 Task: Add the task  Develop a content management system (CMS) for a website to the section Agile Alliance in the project AgileBee and add a Due Date to the respective task as 2023/10/16
Action: Mouse moved to (71, 283)
Screenshot: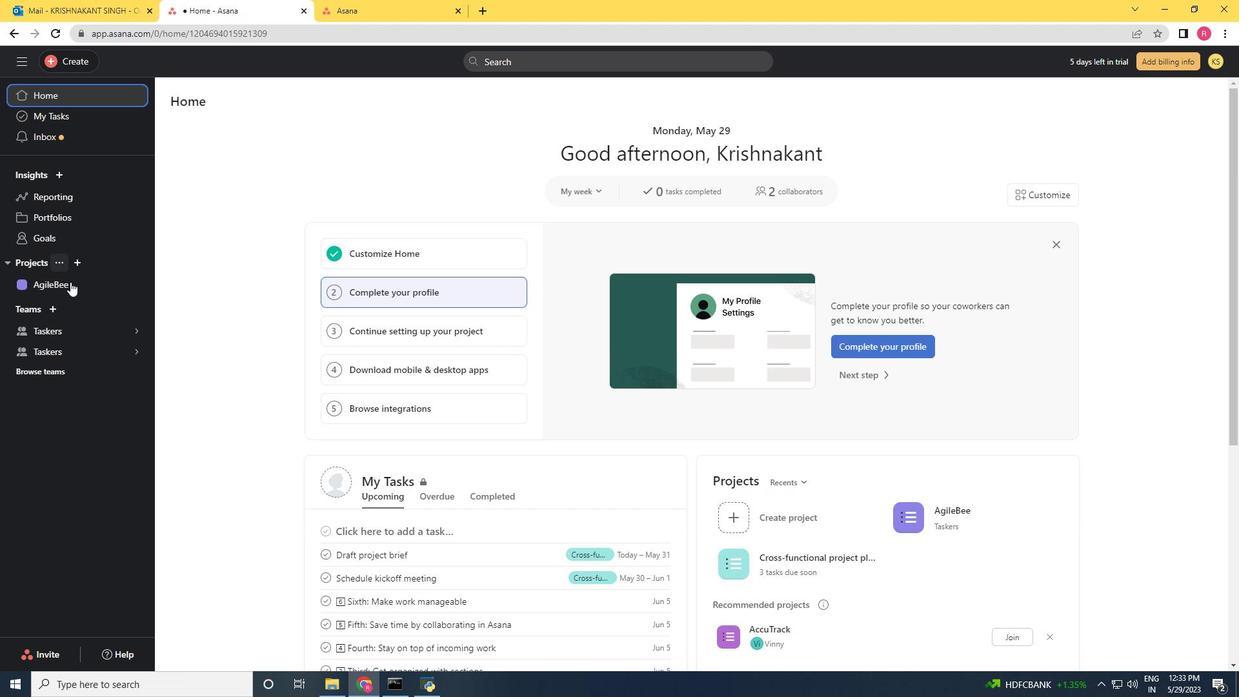 
Action: Mouse pressed left at (71, 283)
Screenshot: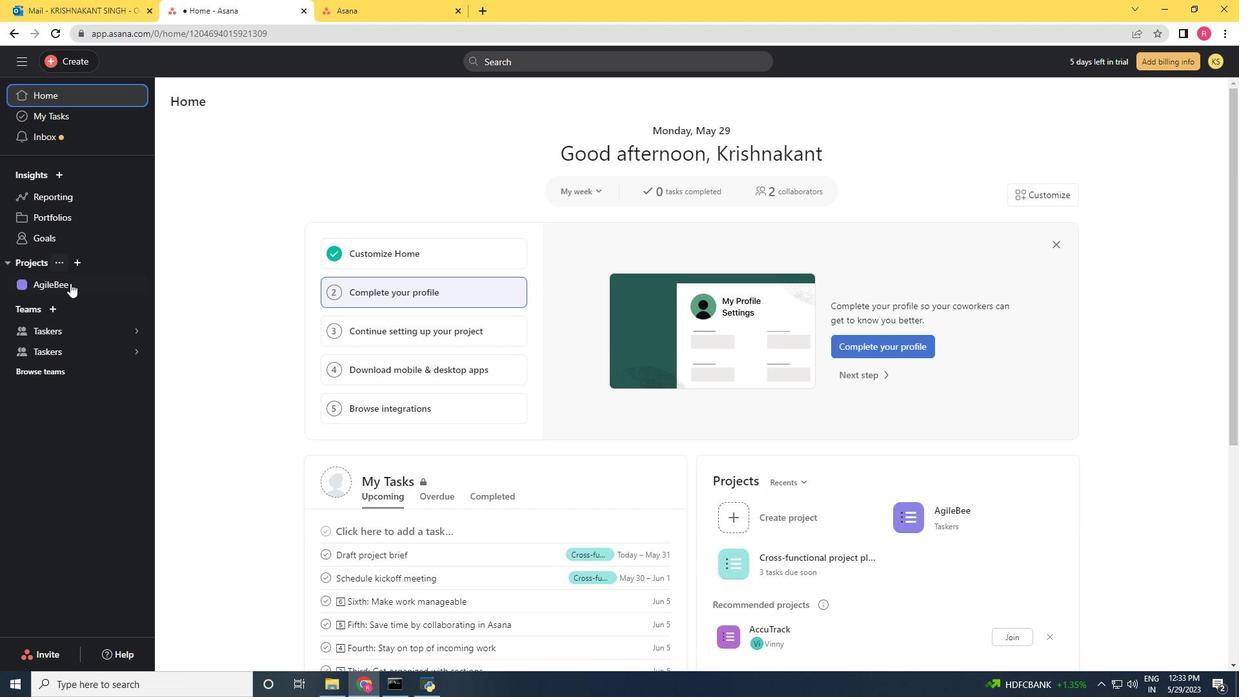
Action: Mouse moved to (838, 280)
Screenshot: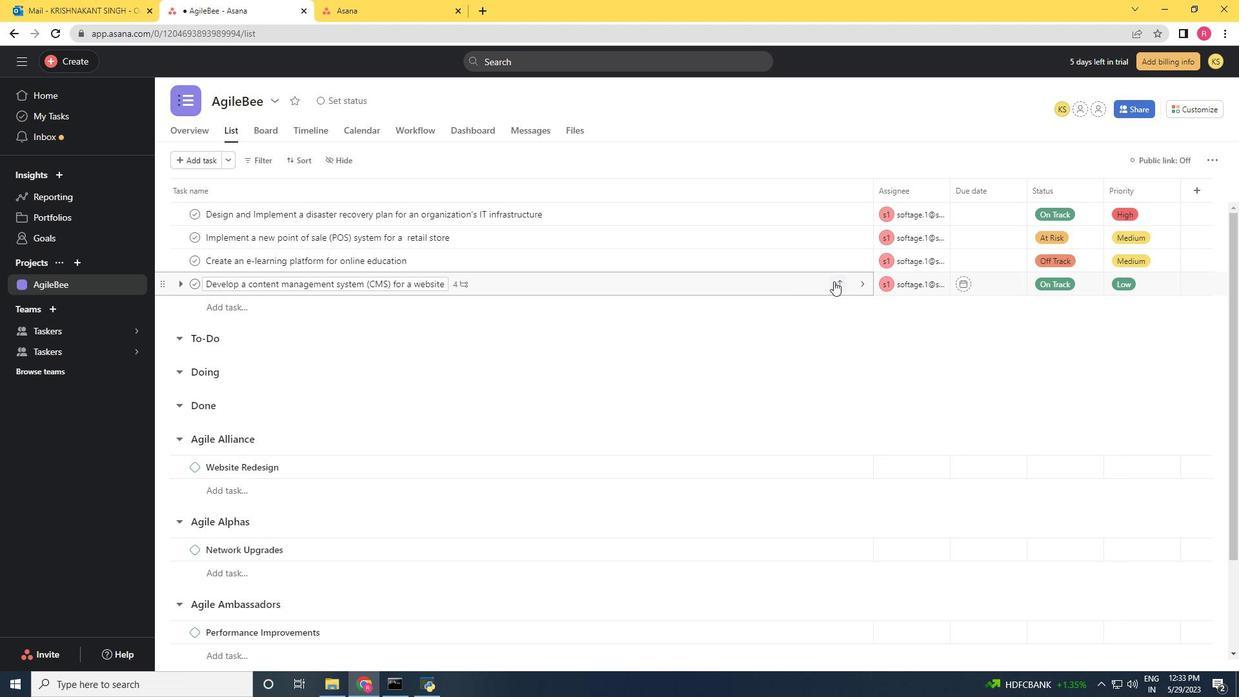 
Action: Mouse pressed left at (838, 280)
Screenshot: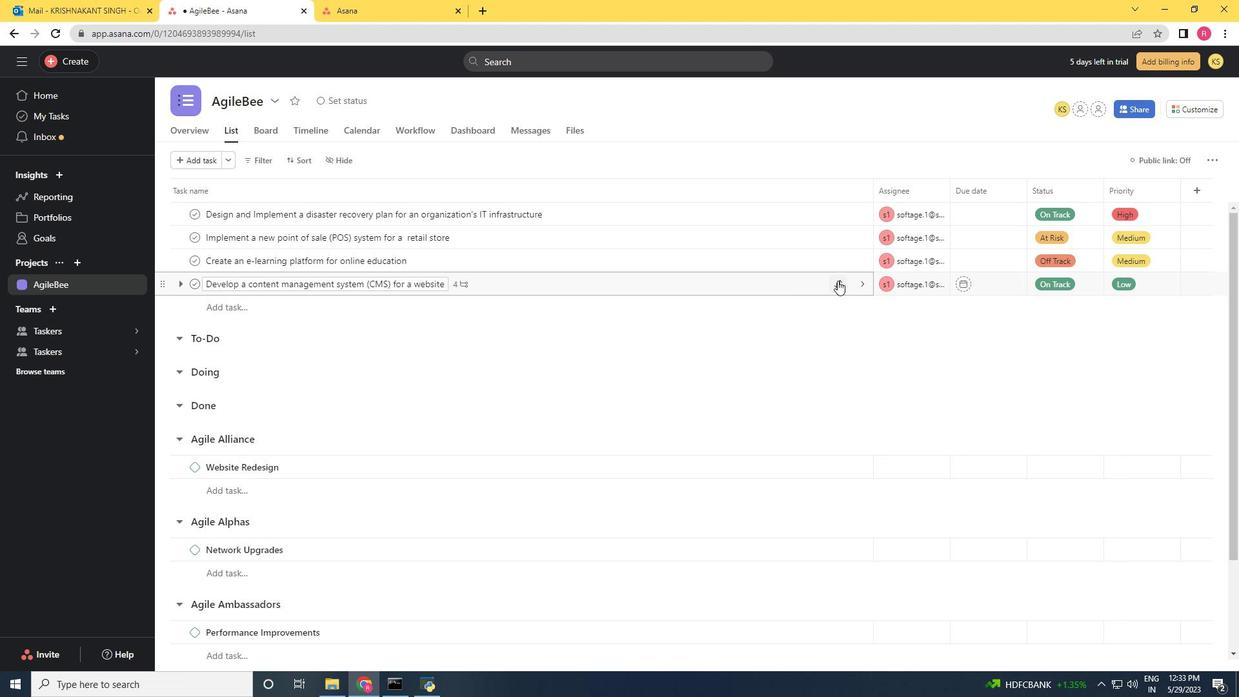 
Action: Mouse moved to (823, 422)
Screenshot: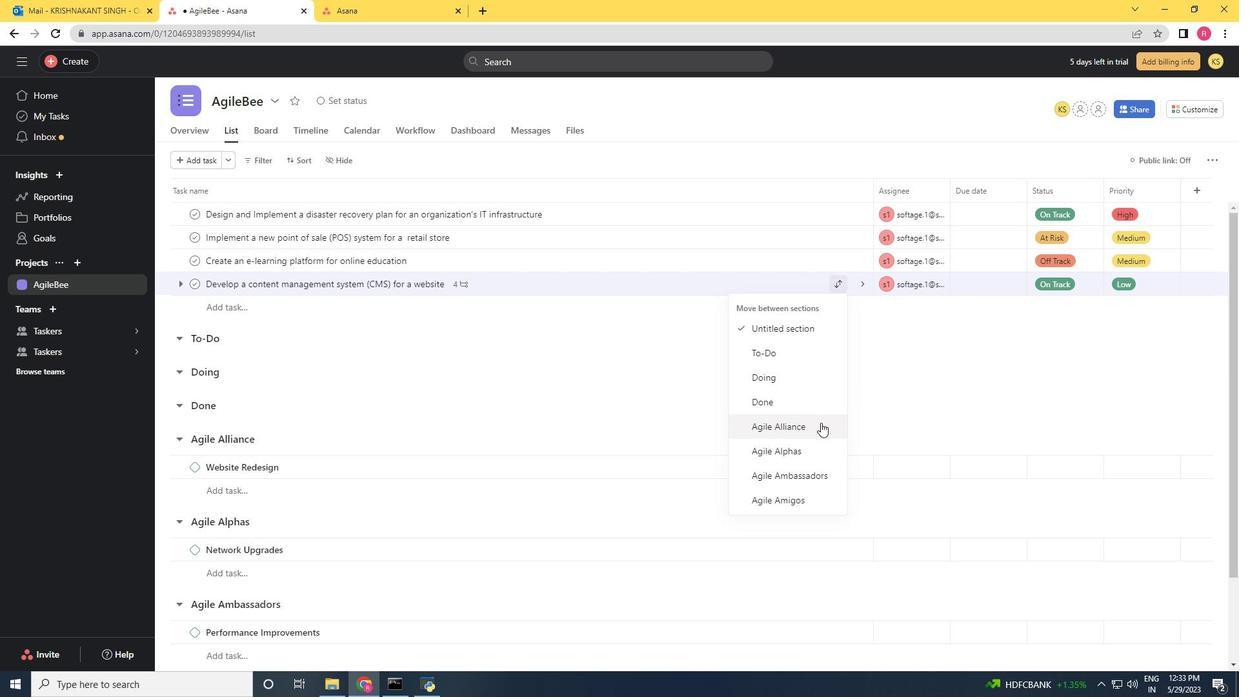 
Action: Mouse pressed left at (823, 422)
Screenshot: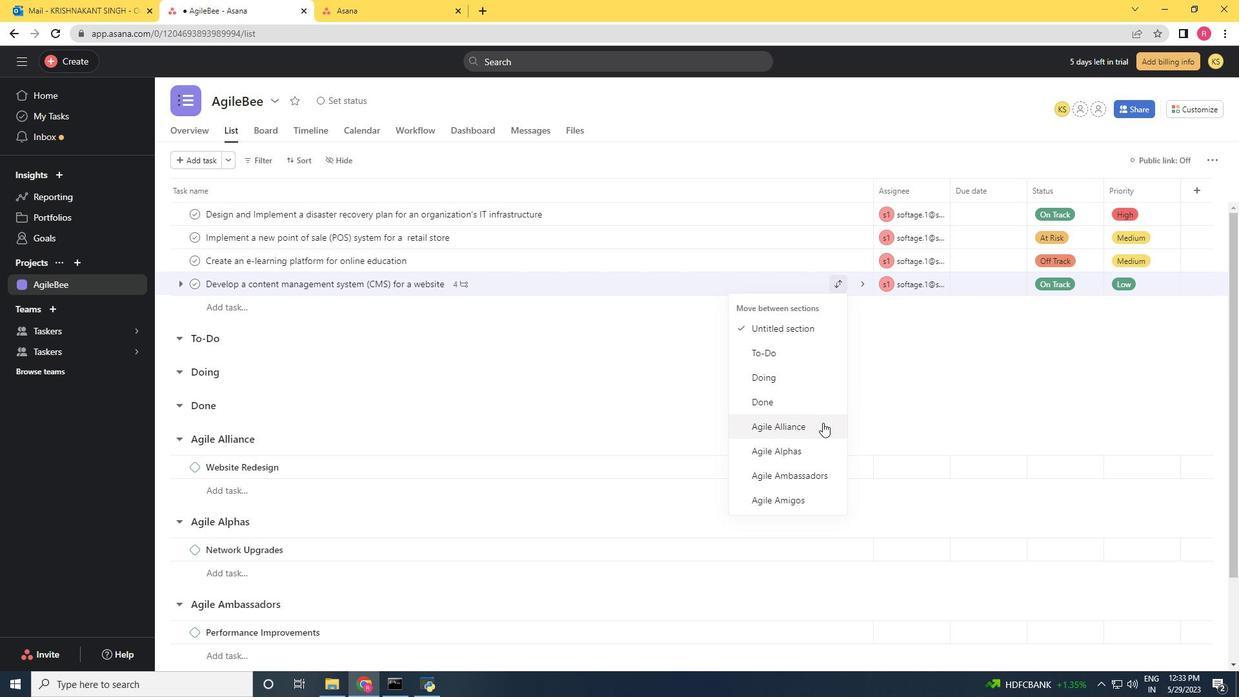 
Action: Mouse moved to (732, 450)
Screenshot: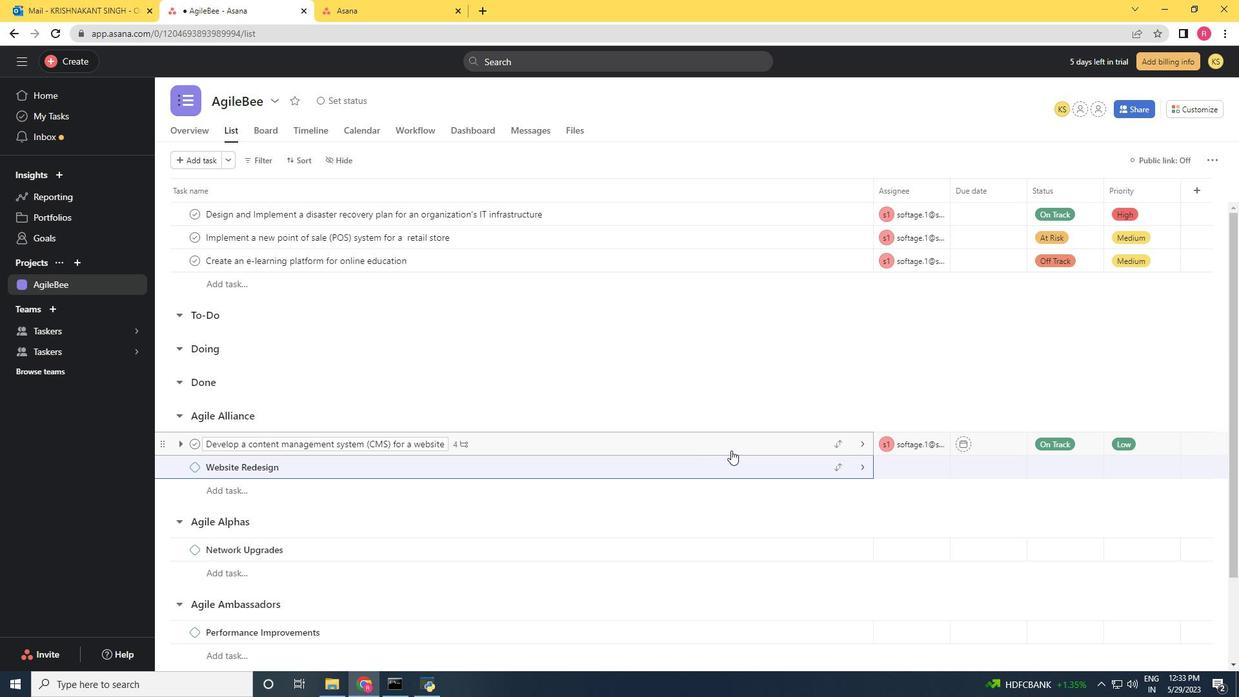 
Action: Mouse pressed left at (732, 450)
Screenshot: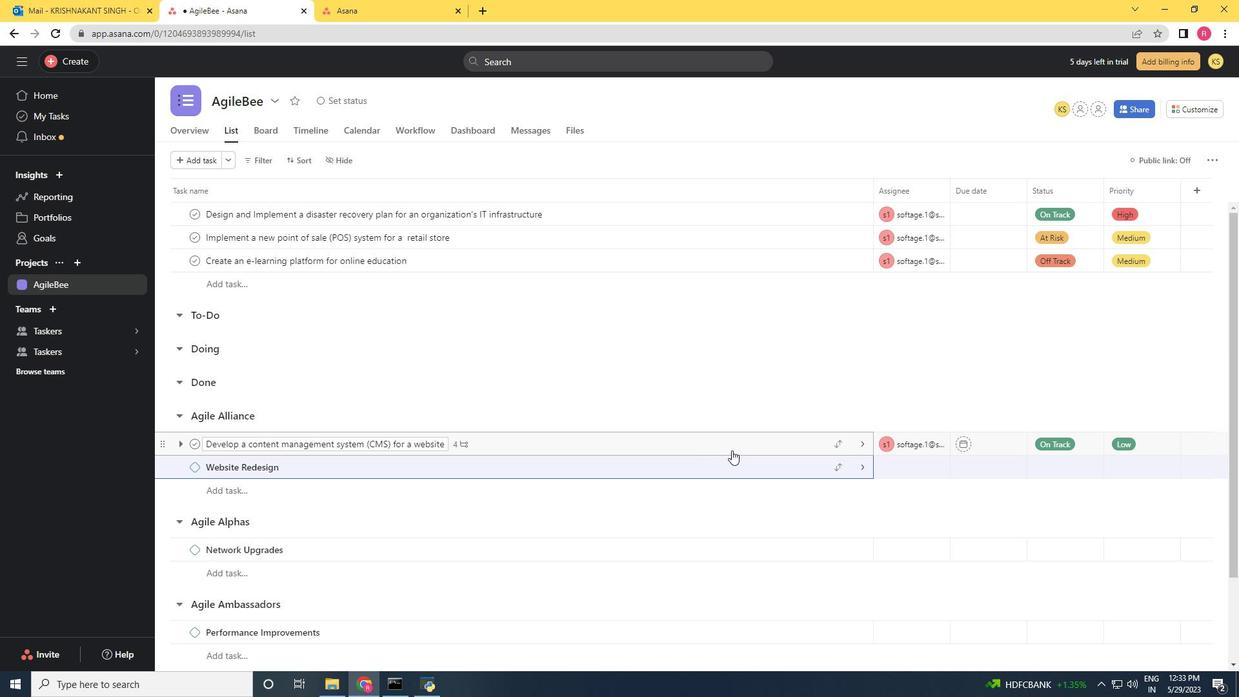 
Action: Mouse moved to (945, 277)
Screenshot: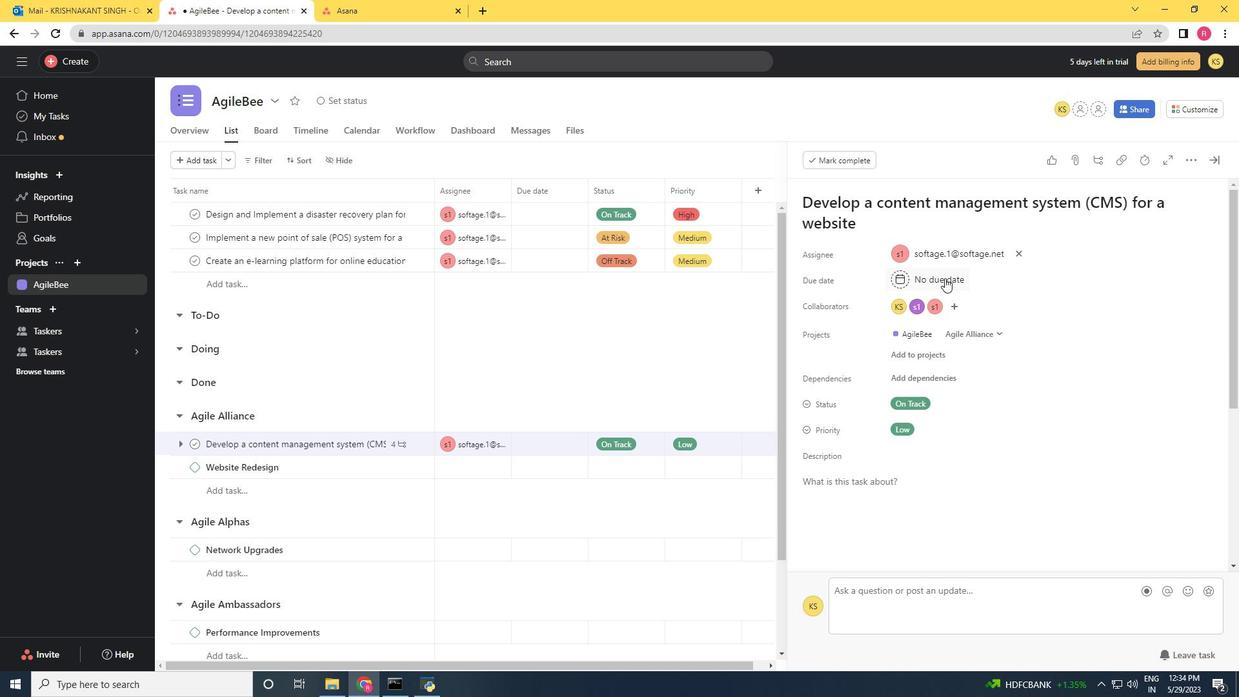 
Action: Mouse pressed left at (945, 277)
Screenshot: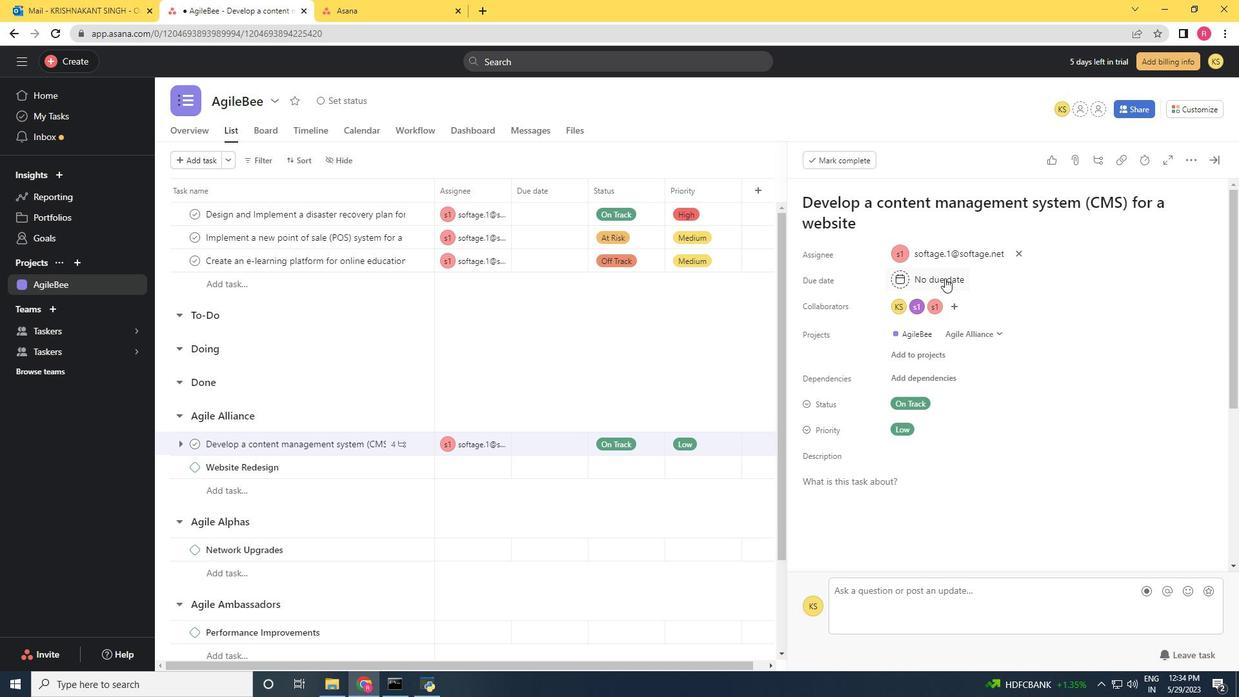 
Action: Mouse moved to (1045, 342)
Screenshot: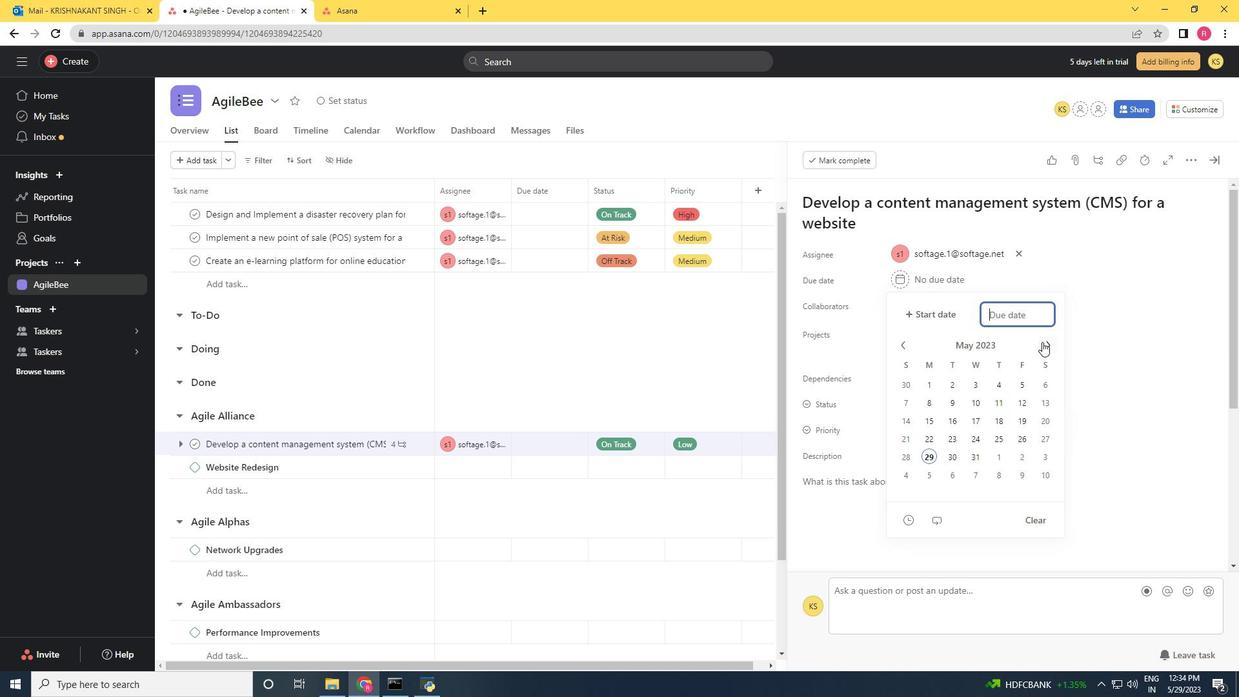 
Action: Mouse pressed left at (1045, 342)
Screenshot: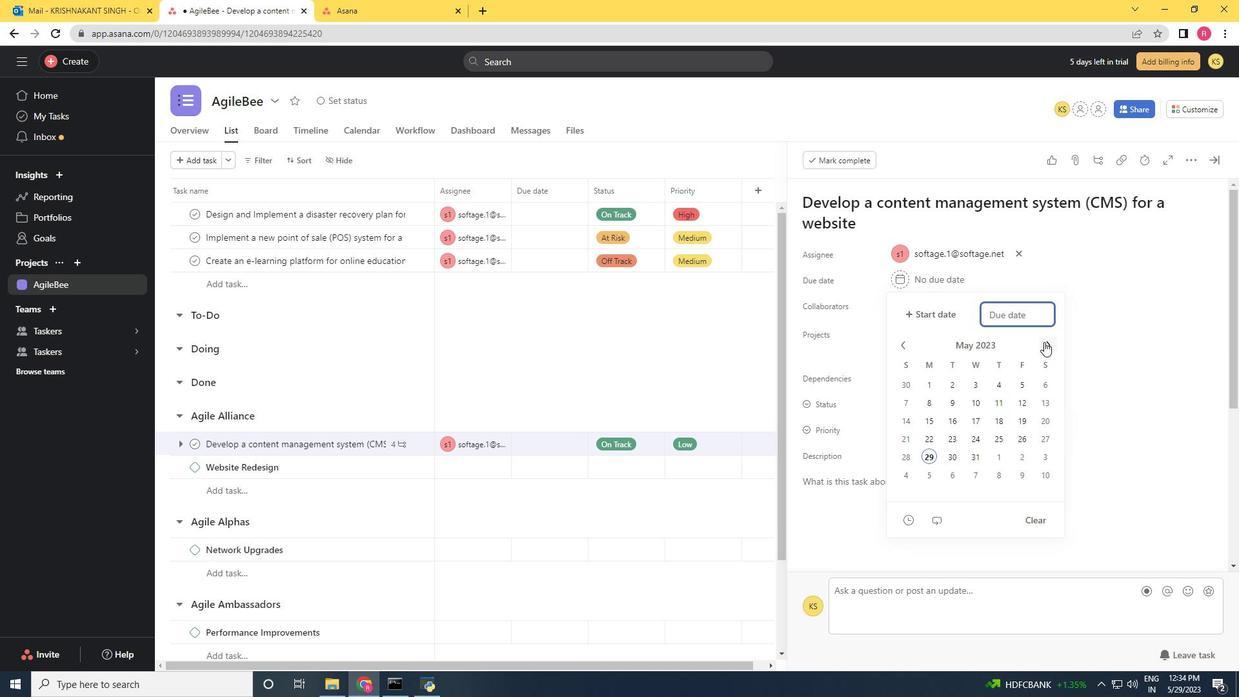 
Action: Mouse moved to (1046, 342)
Screenshot: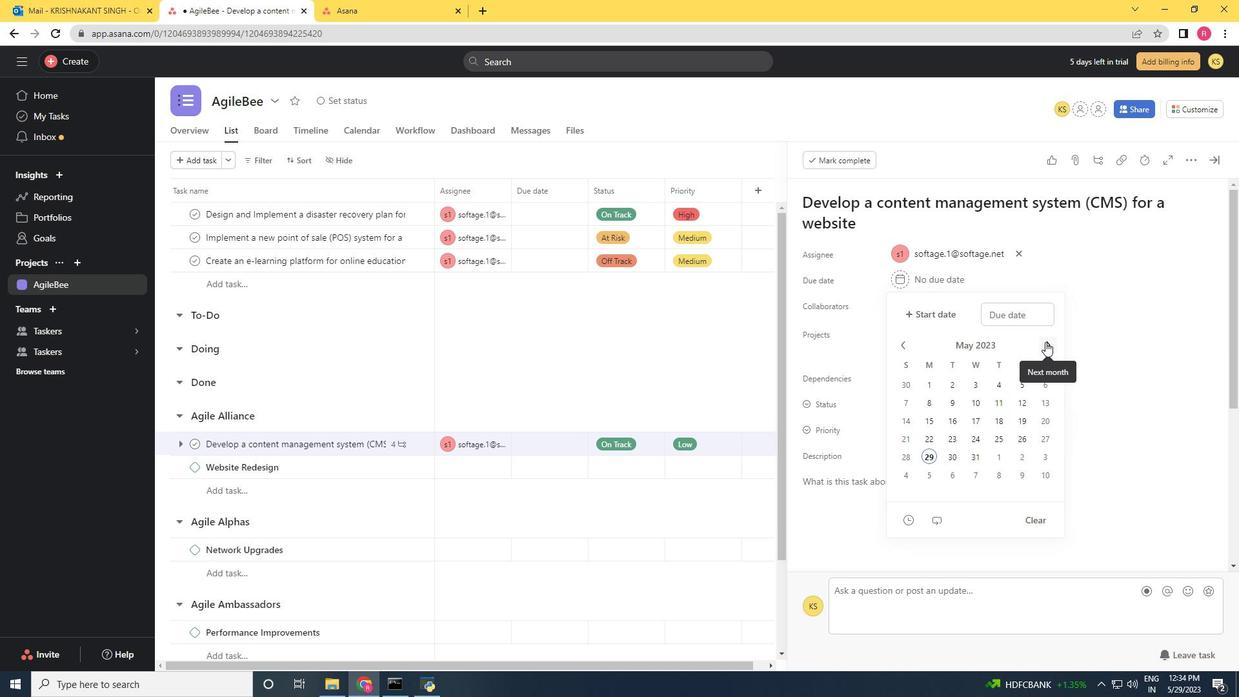 
Action: Mouse pressed left at (1046, 342)
Screenshot: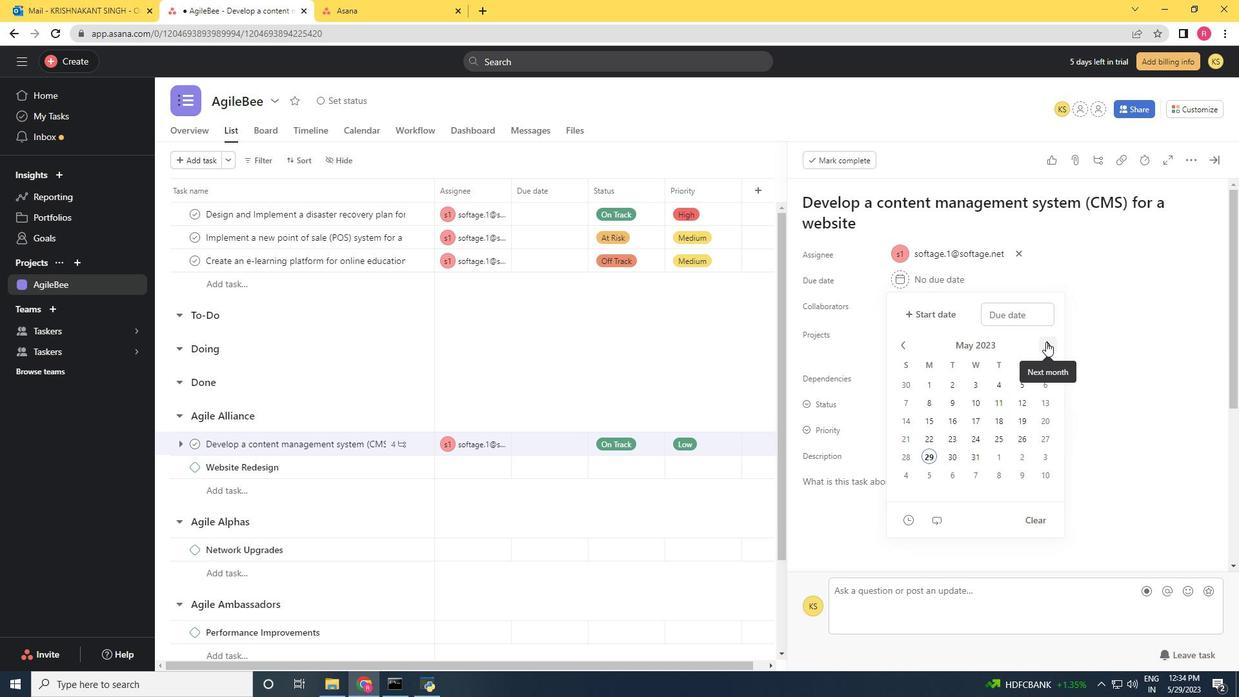 
Action: Mouse moved to (1046, 342)
Screenshot: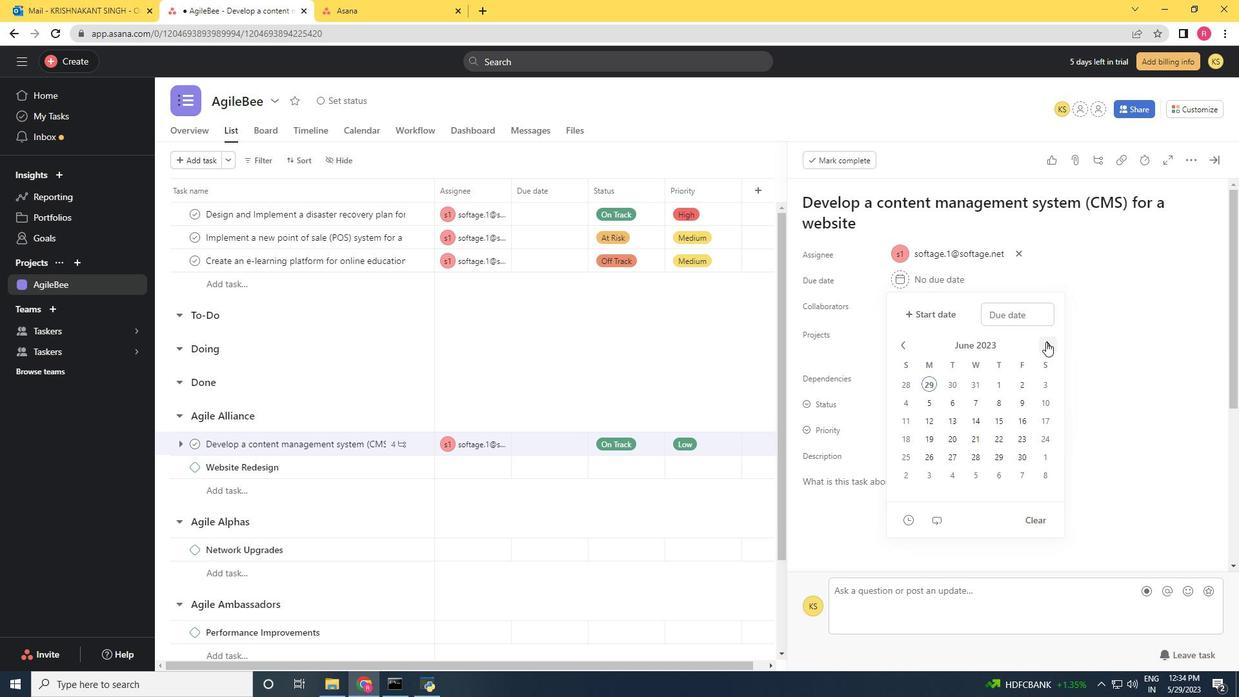 
Action: Mouse pressed left at (1046, 342)
Screenshot: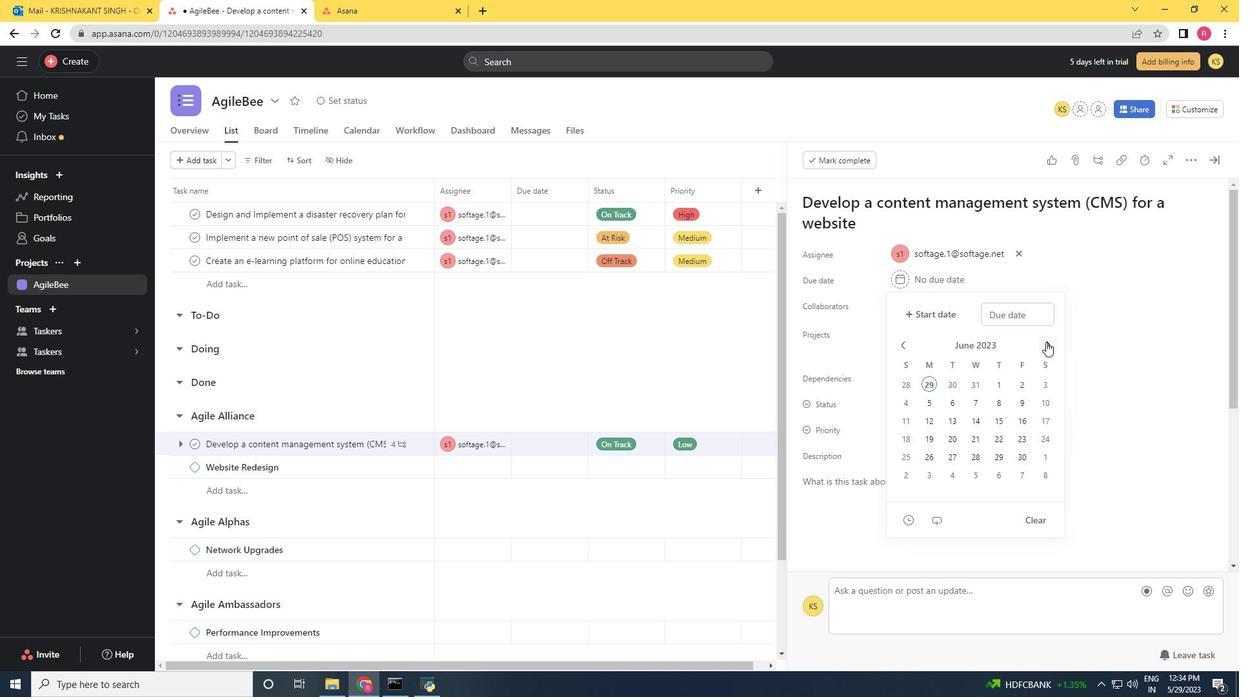 
Action: Mouse pressed left at (1046, 342)
Screenshot: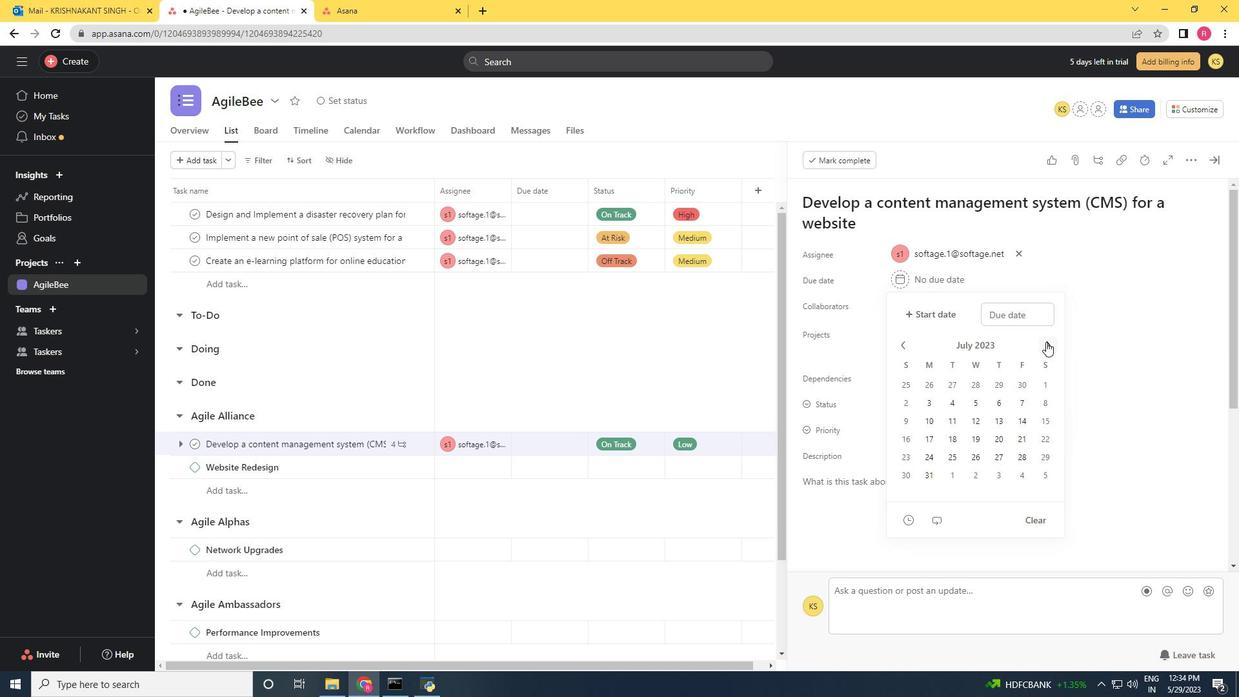 
Action: Mouse pressed left at (1046, 342)
Screenshot: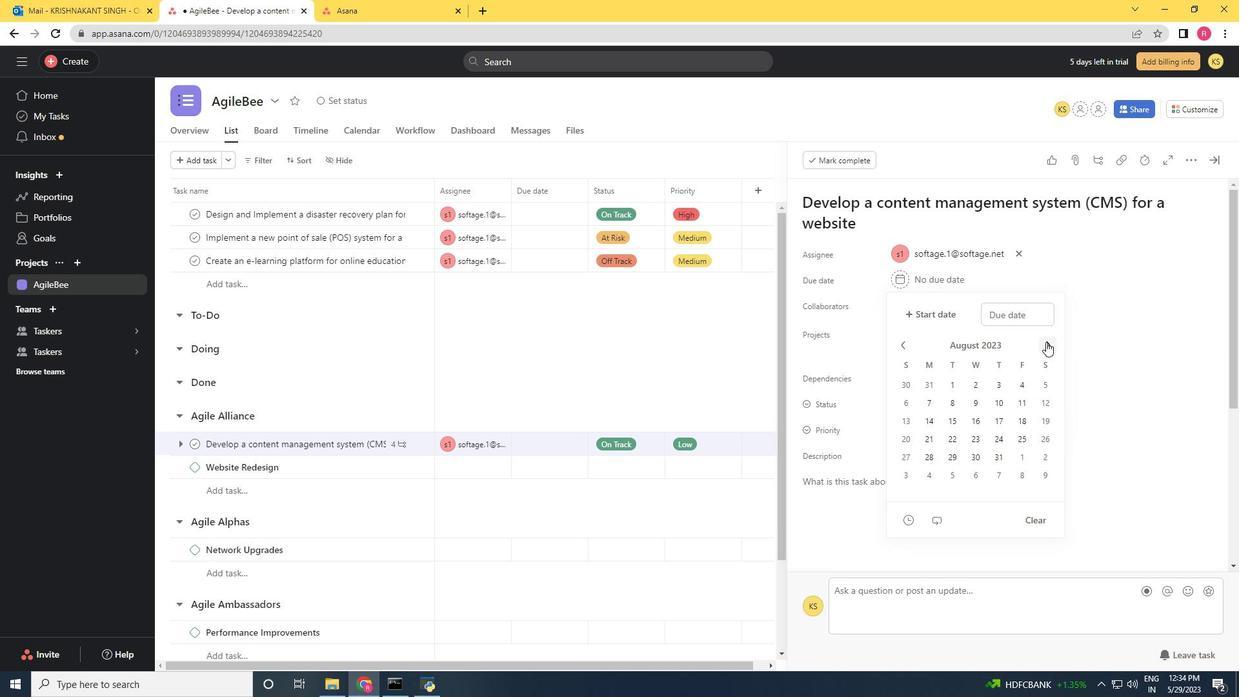 
Action: Mouse moved to (932, 422)
Screenshot: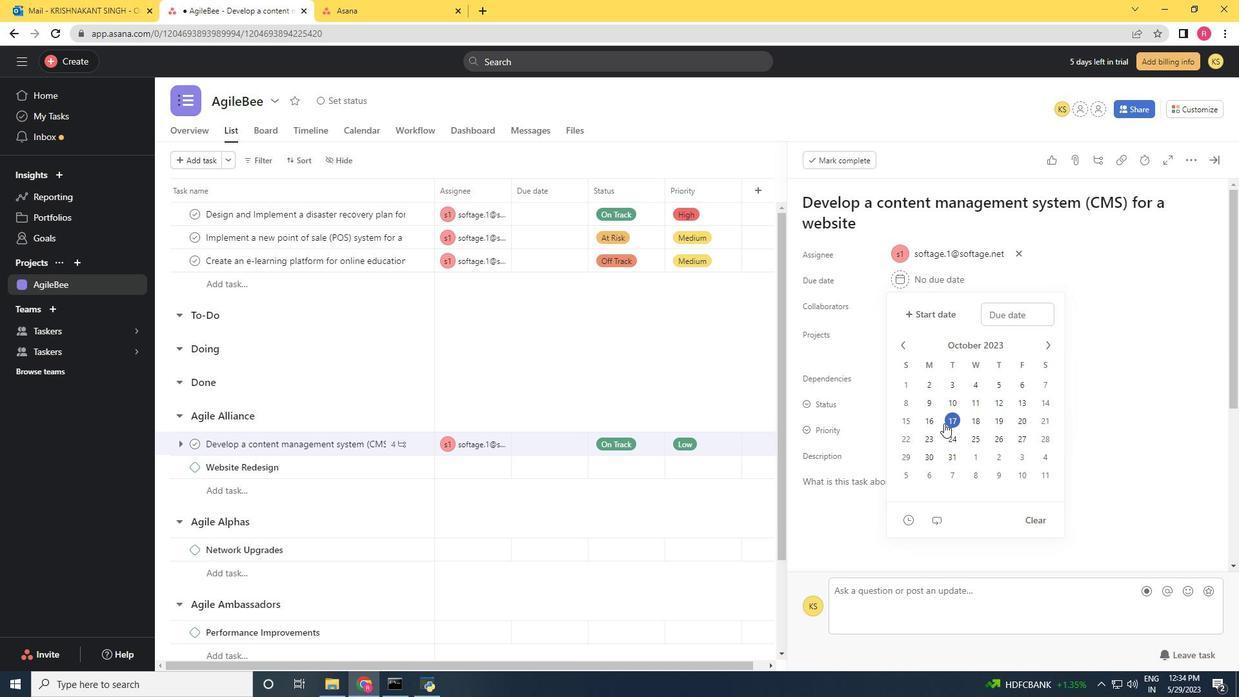 
Action: Mouse pressed left at (932, 422)
Screenshot: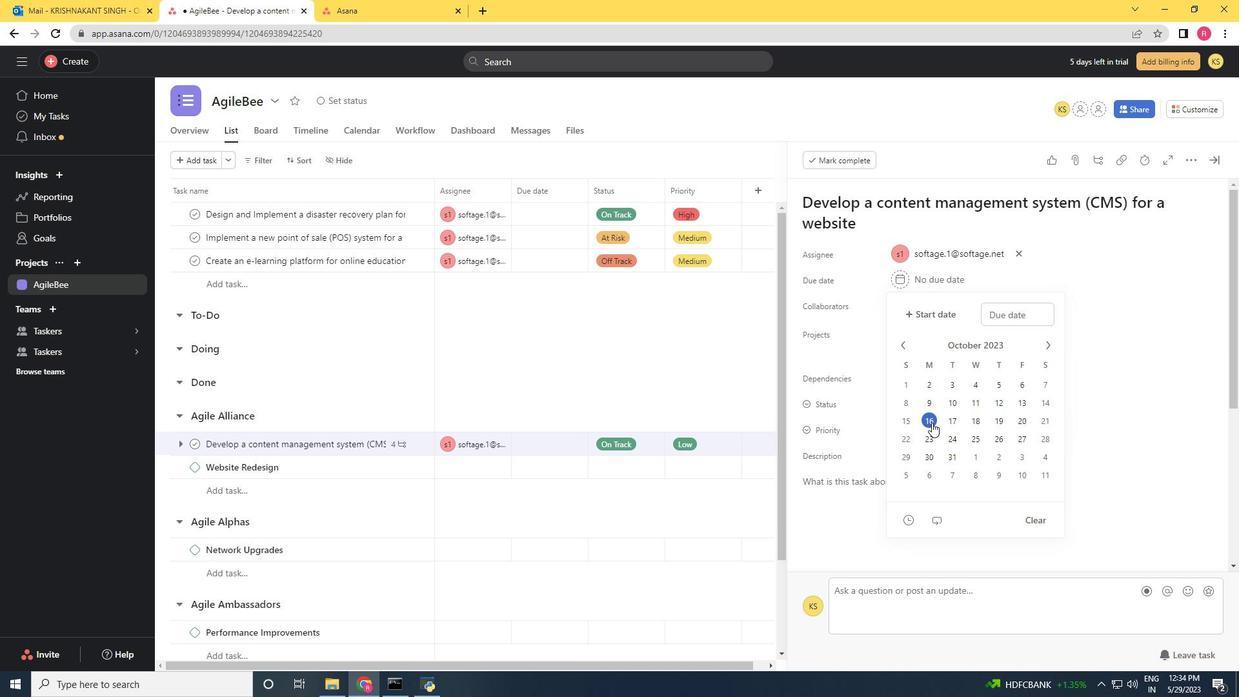 
Action: Mouse moved to (1169, 424)
Screenshot: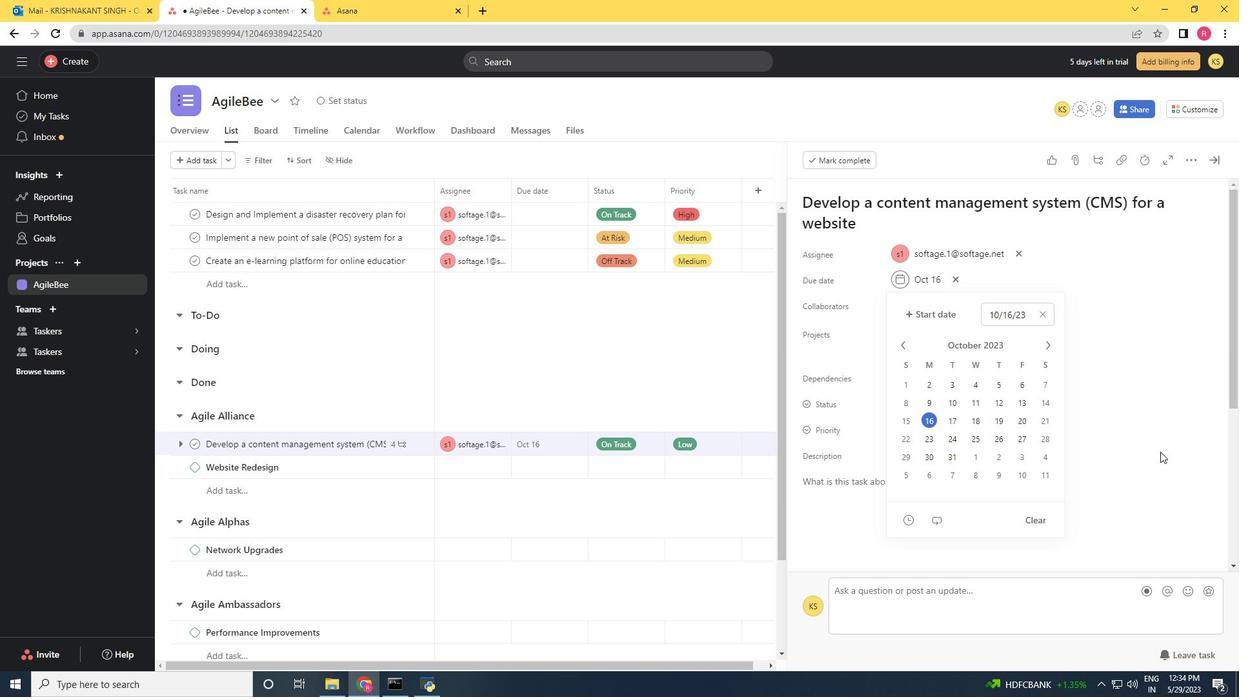 
Action: Mouse pressed left at (1169, 424)
Screenshot: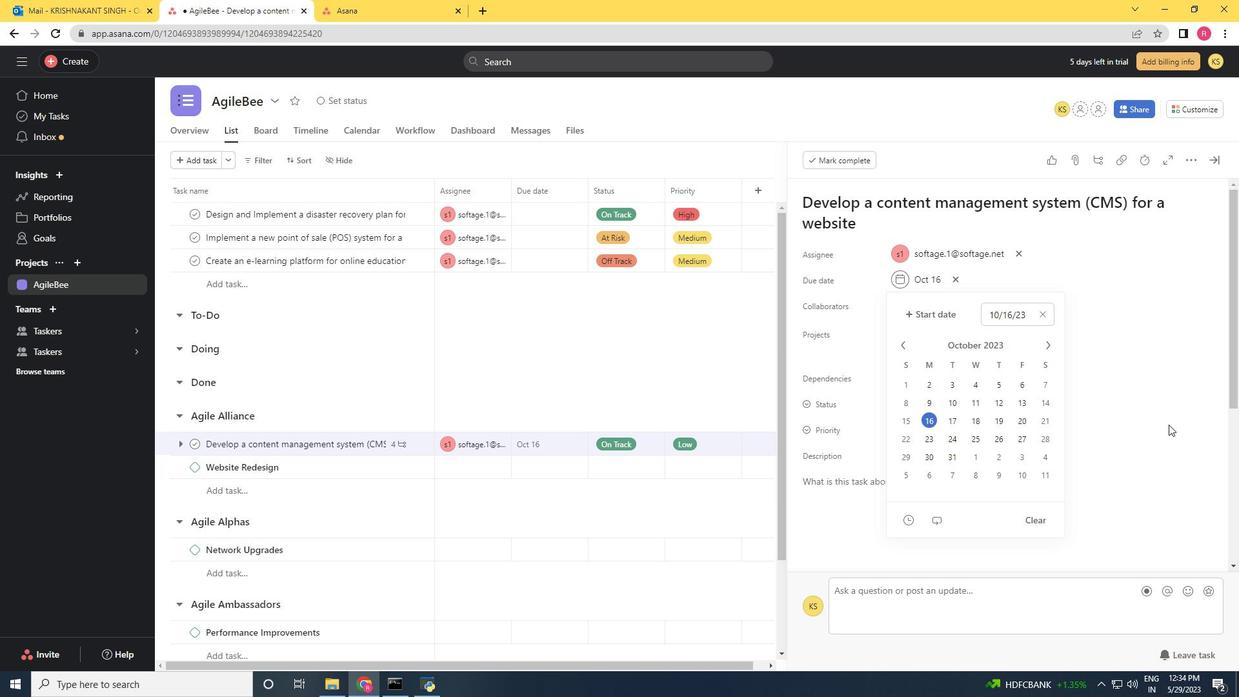 
